 Task: Choose the runner image Linux with the architecture "ARM" for the new self-hosted runner in the repository "JS".
Action: Mouse moved to (533, 105)
Screenshot: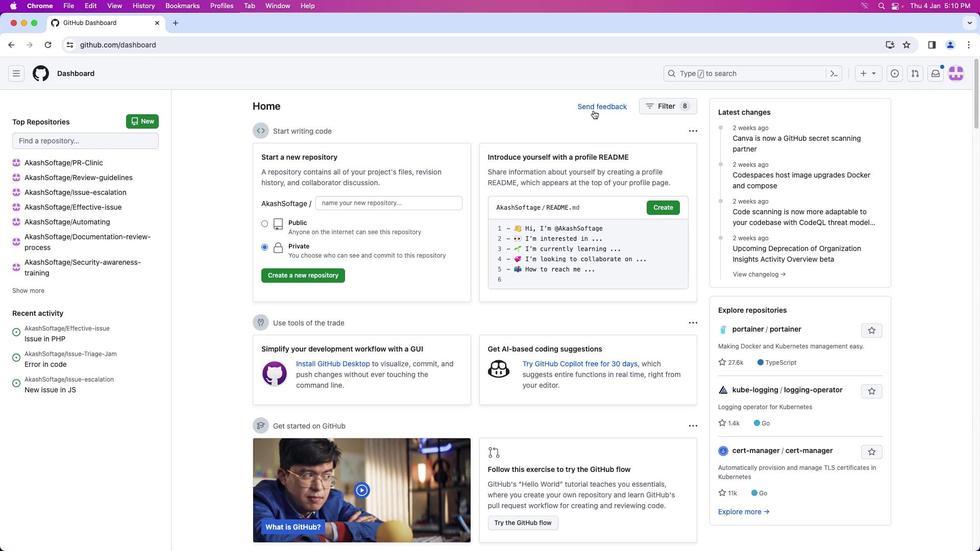 
Action: Mouse pressed left at (533, 105)
Screenshot: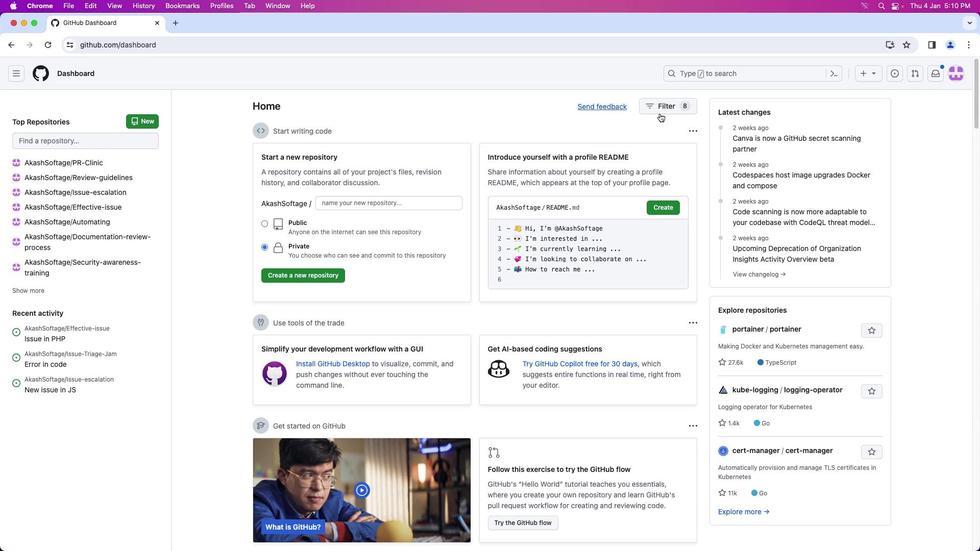 
Action: Mouse moved to (954, 73)
Screenshot: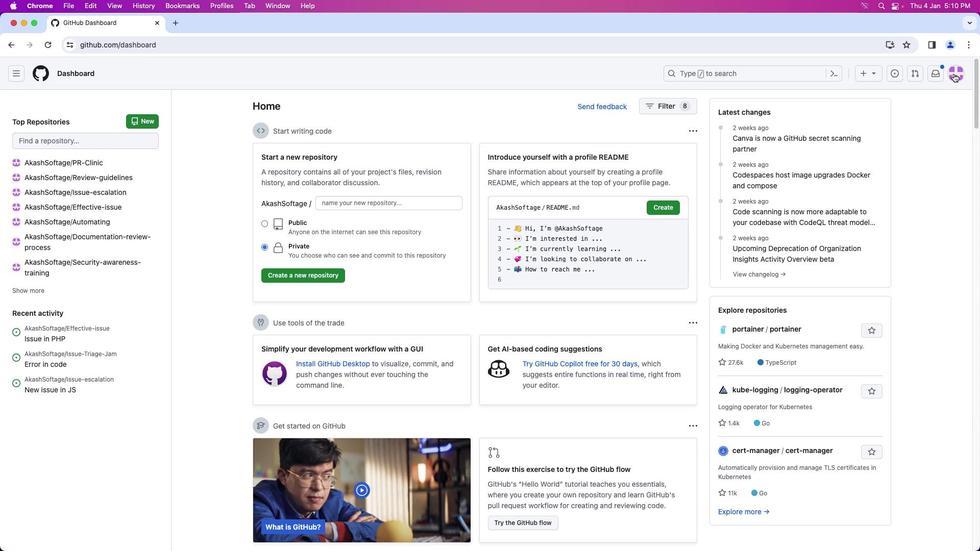 
Action: Mouse pressed left at (954, 73)
Screenshot: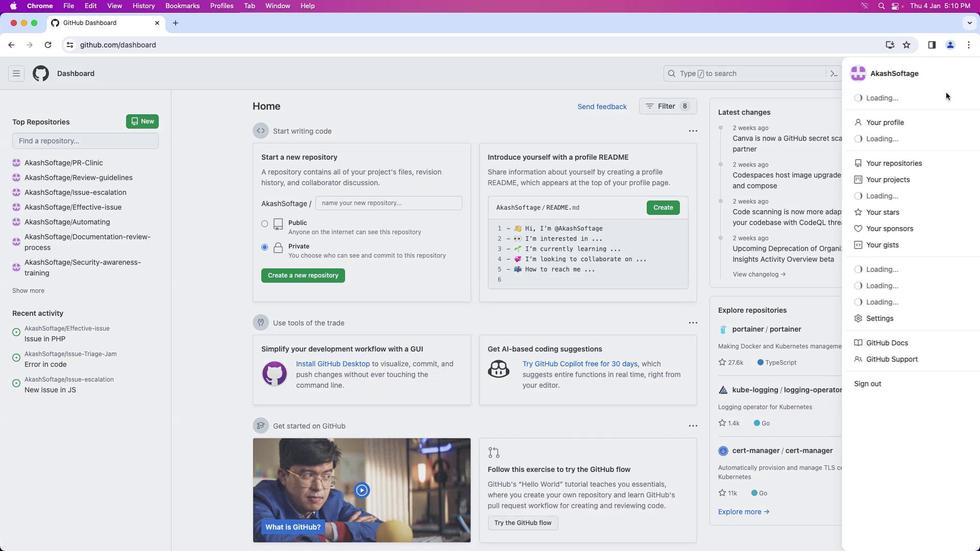 
Action: Mouse moved to (919, 161)
Screenshot: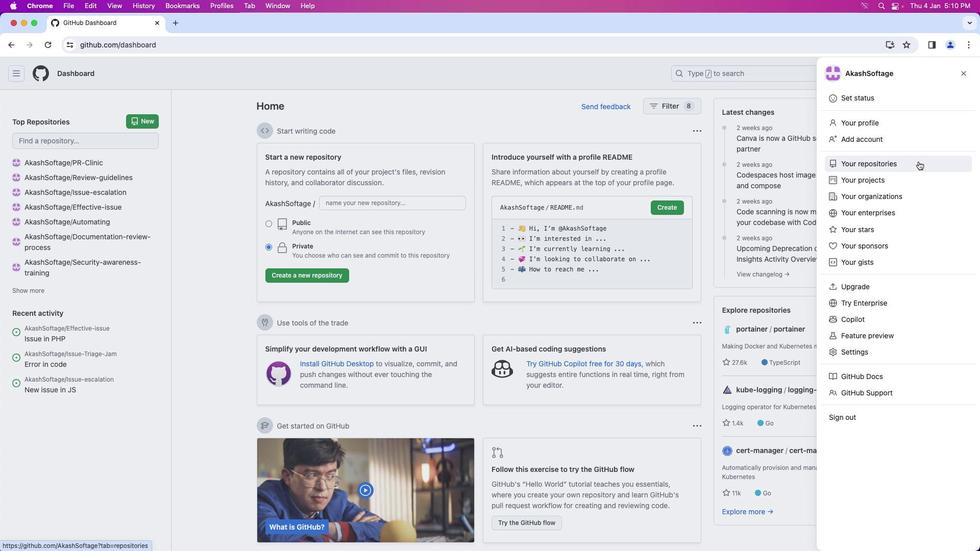 
Action: Mouse pressed left at (919, 161)
Screenshot: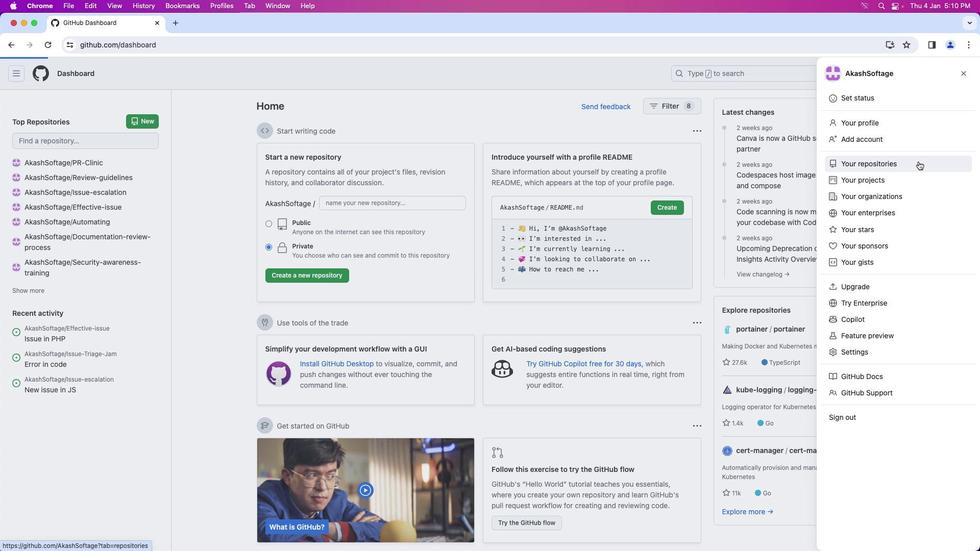 
Action: Mouse moved to (348, 169)
Screenshot: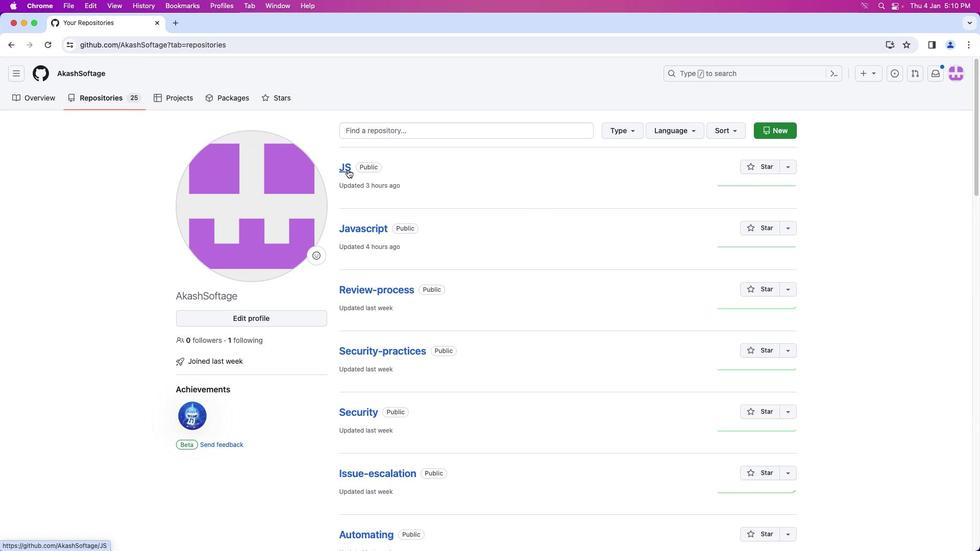 
Action: Mouse pressed left at (348, 169)
Screenshot: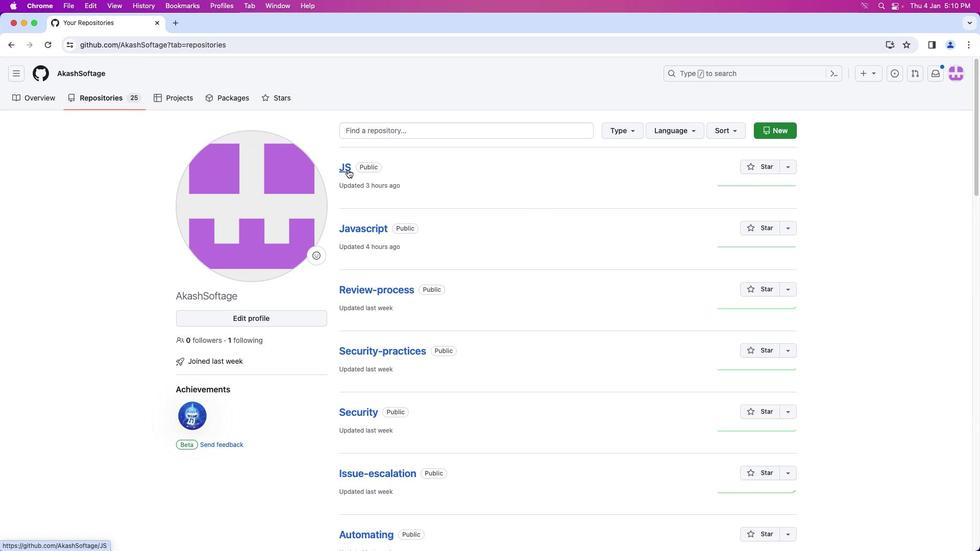 
Action: Mouse moved to (443, 98)
Screenshot: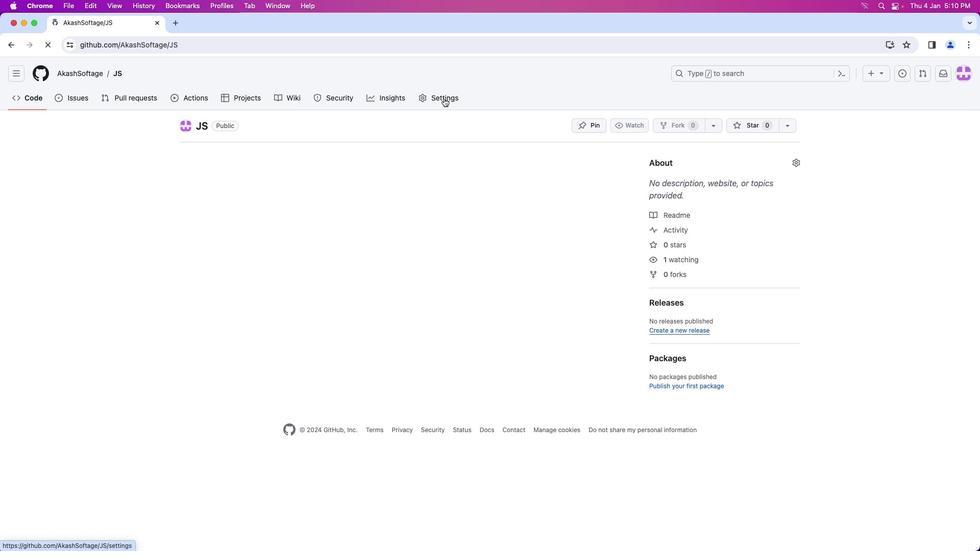 
Action: Mouse pressed left at (443, 98)
Screenshot: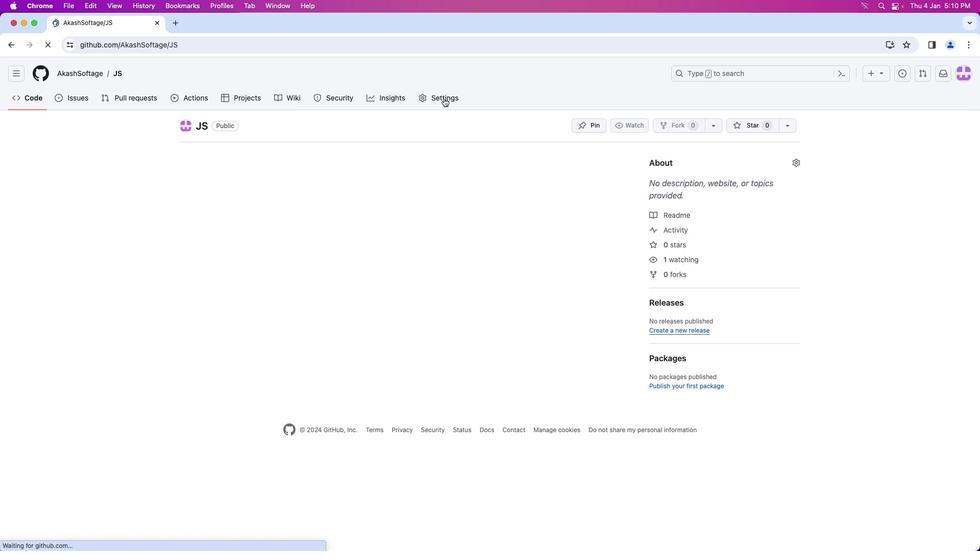 
Action: Mouse moved to (259, 274)
Screenshot: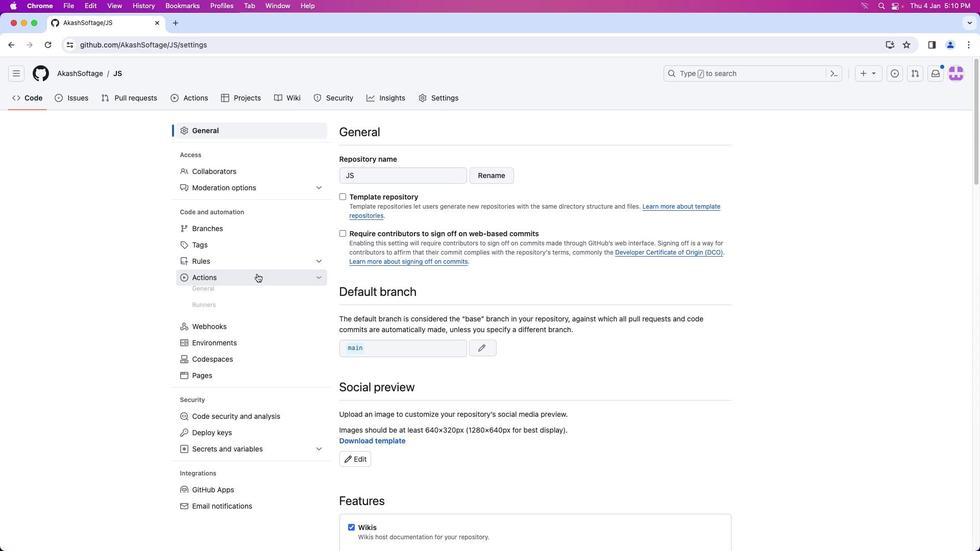 
Action: Mouse pressed left at (259, 274)
Screenshot: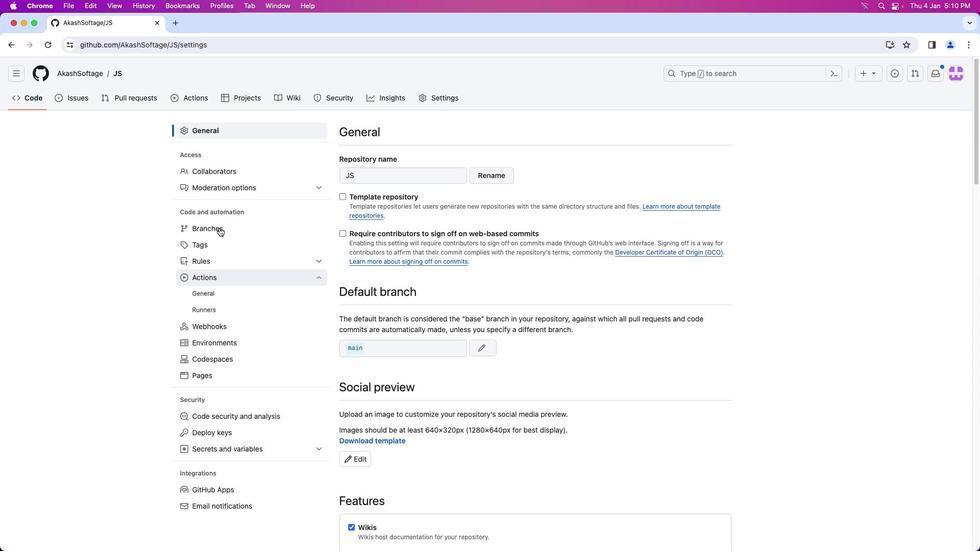 
Action: Mouse moved to (221, 313)
Screenshot: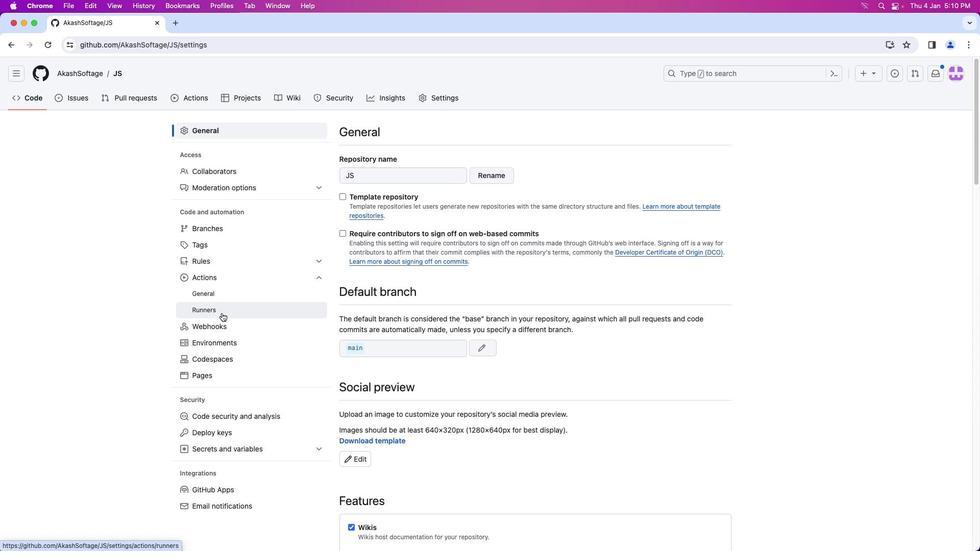 
Action: Mouse pressed left at (221, 313)
Screenshot: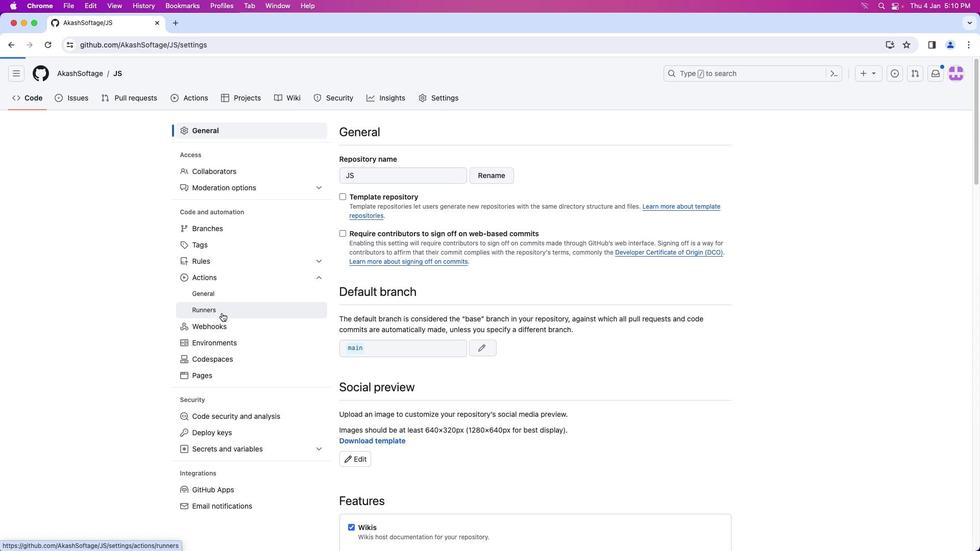 
Action: Mouse moved to (685, 135)
Screenshot: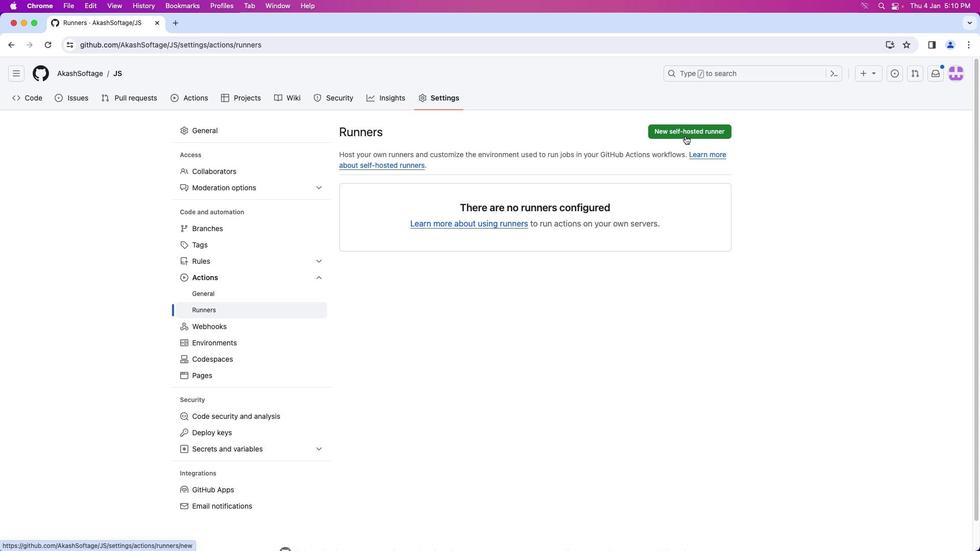 
Action: Mouse pressed left at (685, 135)
Screenshot: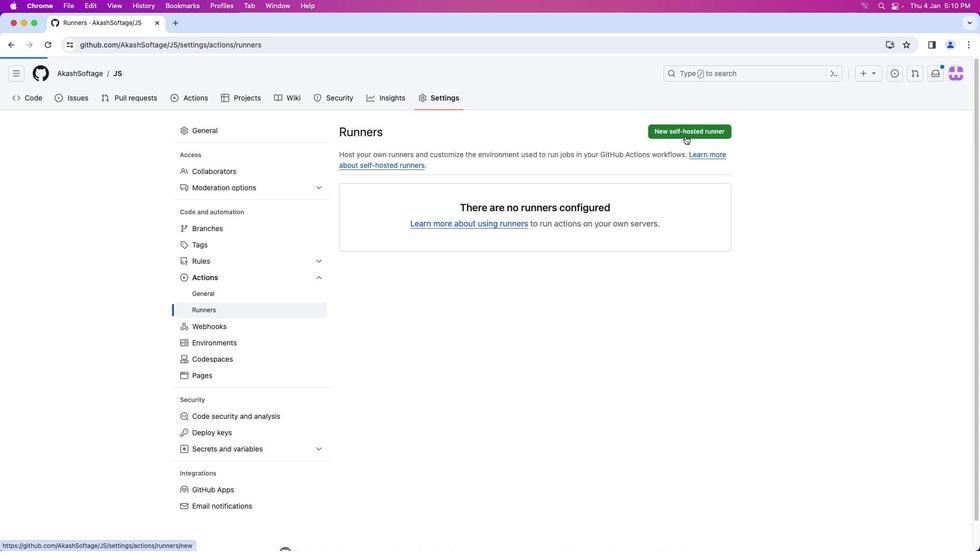 
Action: Mouse moved to (485, 228)
Screenshot: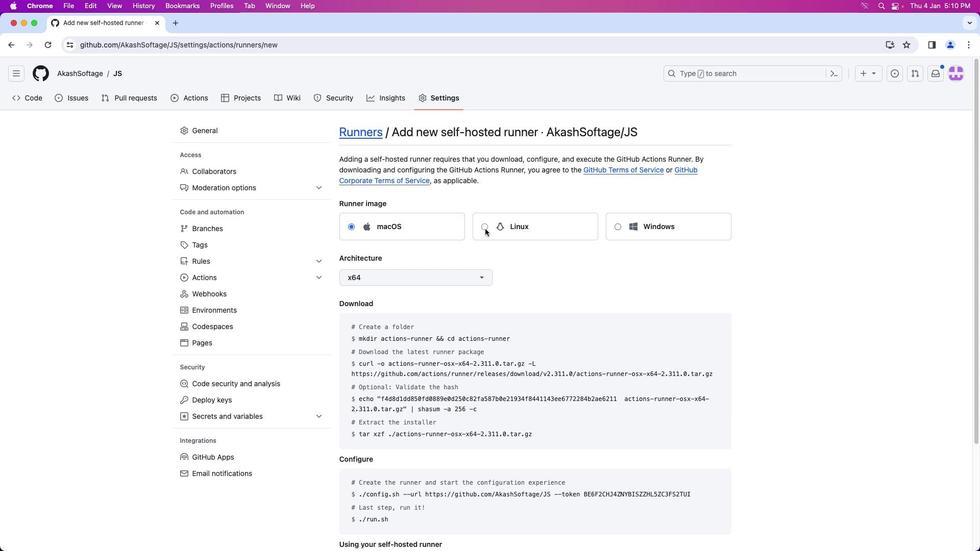 
Action: Mouse pressed left at (485, 228)
Screenshot: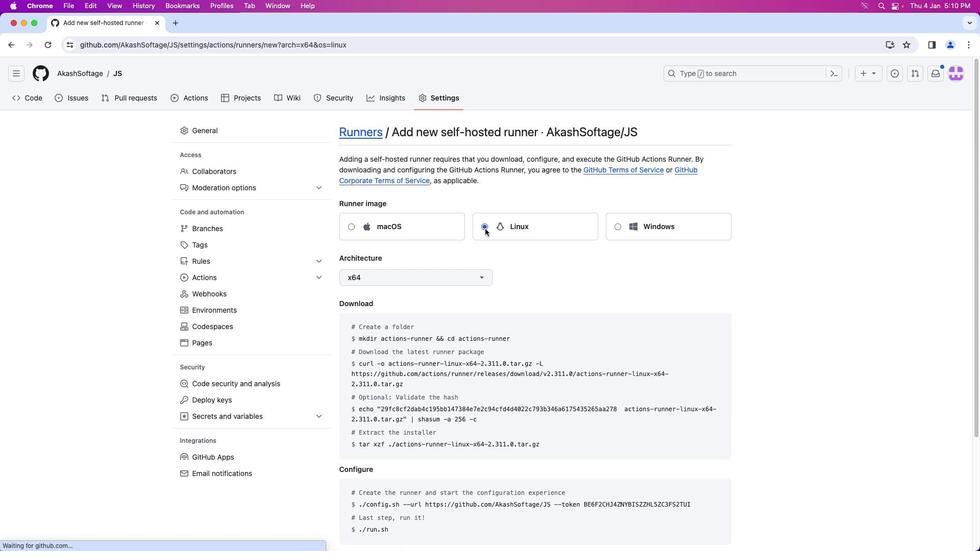 
Action: Mouse moved to (454, 275)
Screenshot: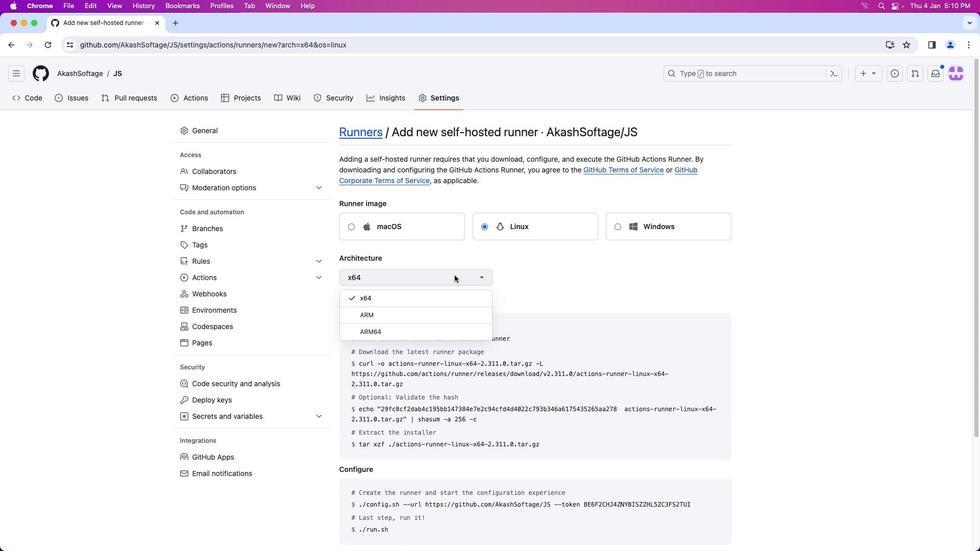 
Action: Mouse pressed left at (454, 275)
Screenshot: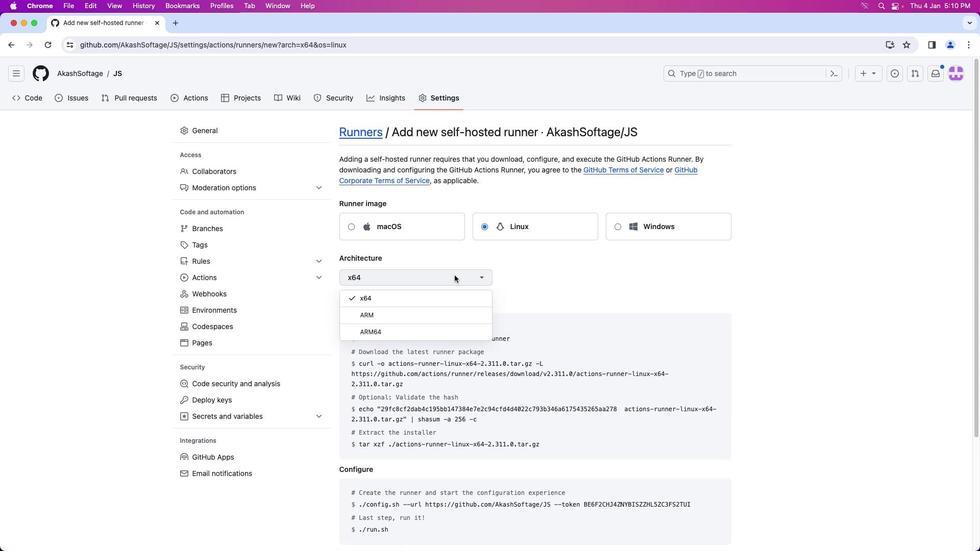 
Action: Mouse moved to (436, 311)
Screenshot: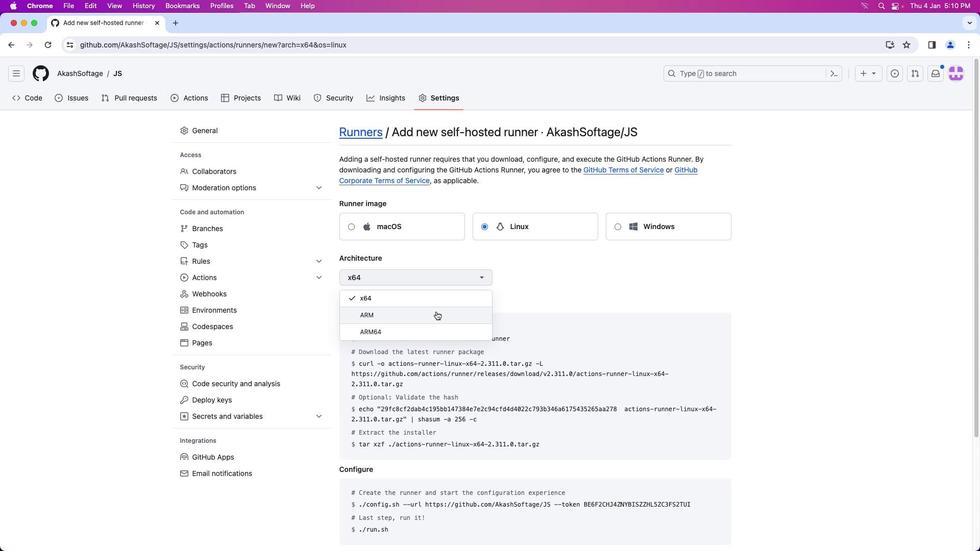 
Action: Mouse pressed left at (436, 311)
Screenshot: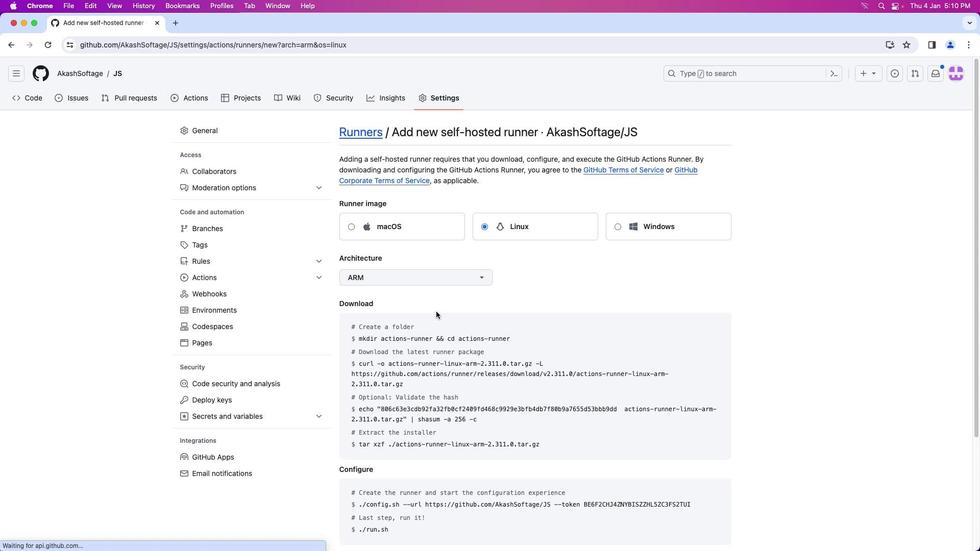 
Action: Mouse moved to (614, 279)
Screenshot: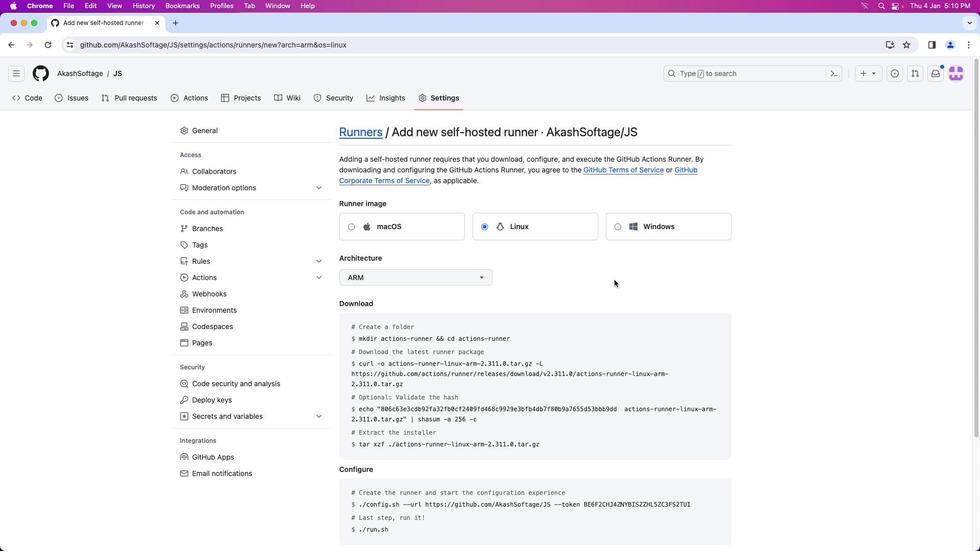 
